 Task: Add Boiron Histaminum Hydrochloricum 200C to the cart.
Action: Mouse moved to (327, 160)
Screenshot: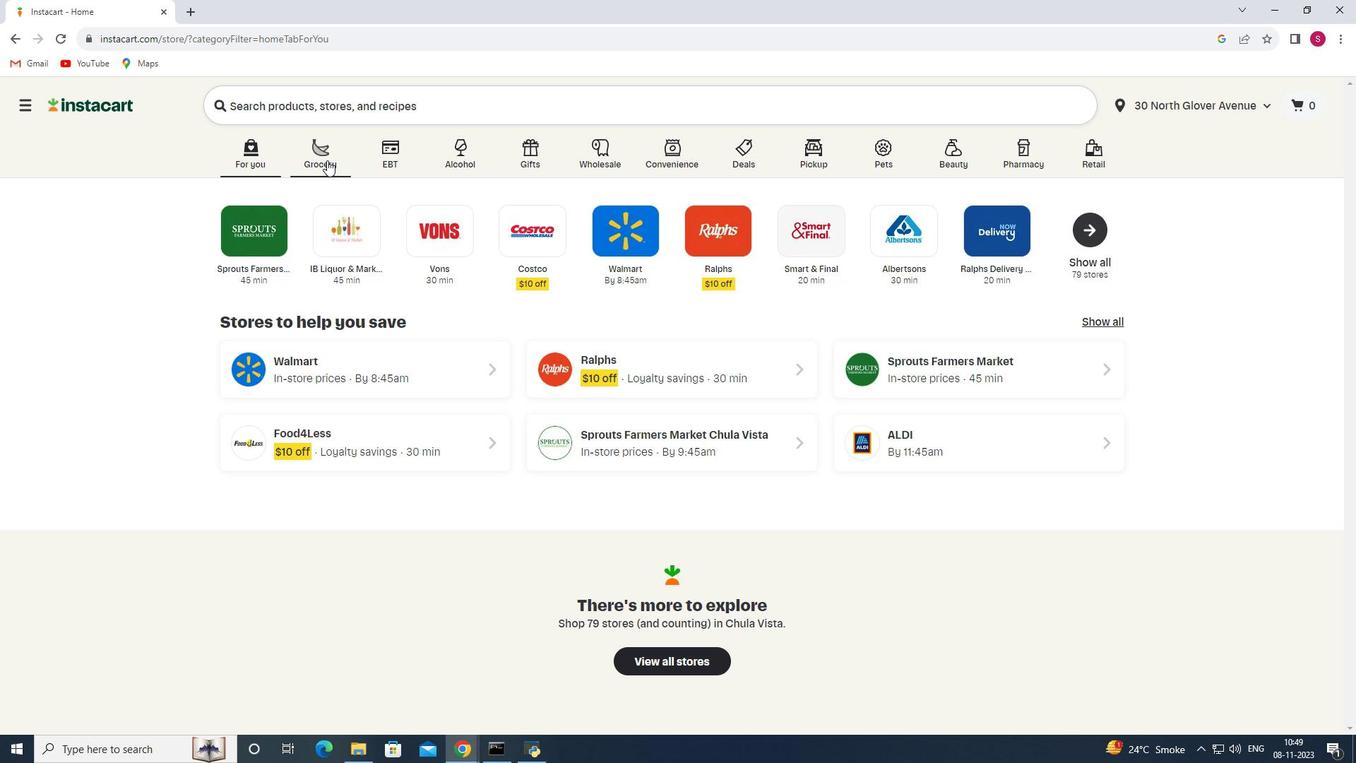 
Action: Mouse pressed left at (327, 160)
Screenshot: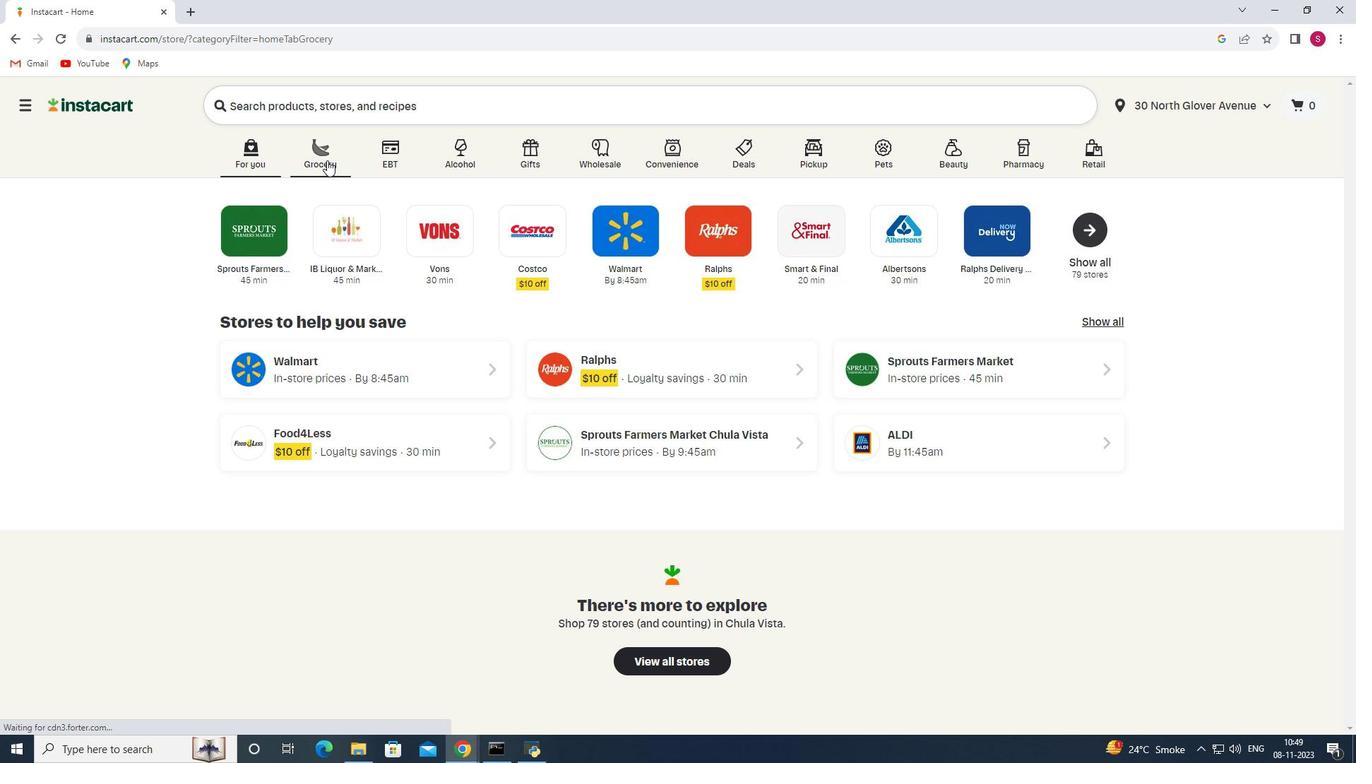 
Action: Mouse moved to (351, 404)
Screenshot: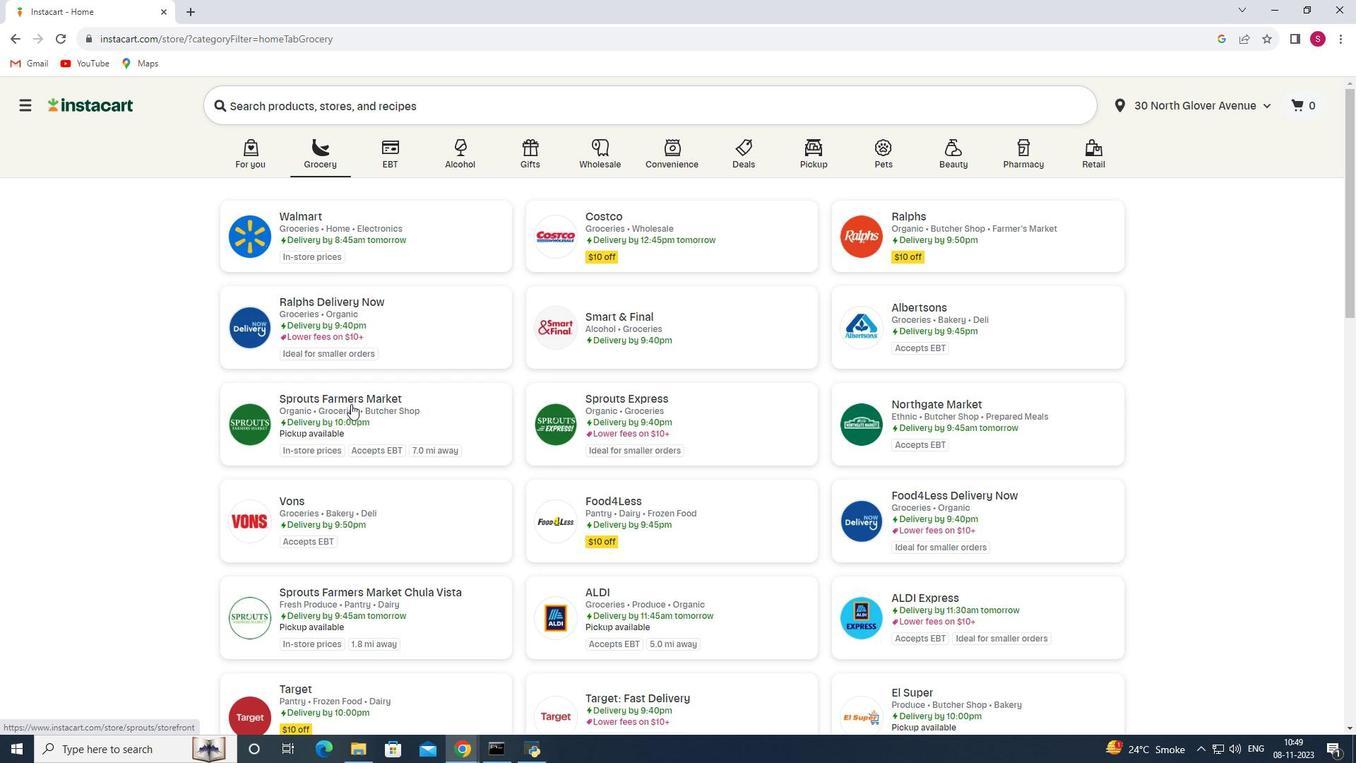 
Action: Mouse pressed left at (351, 404)
Screenshot: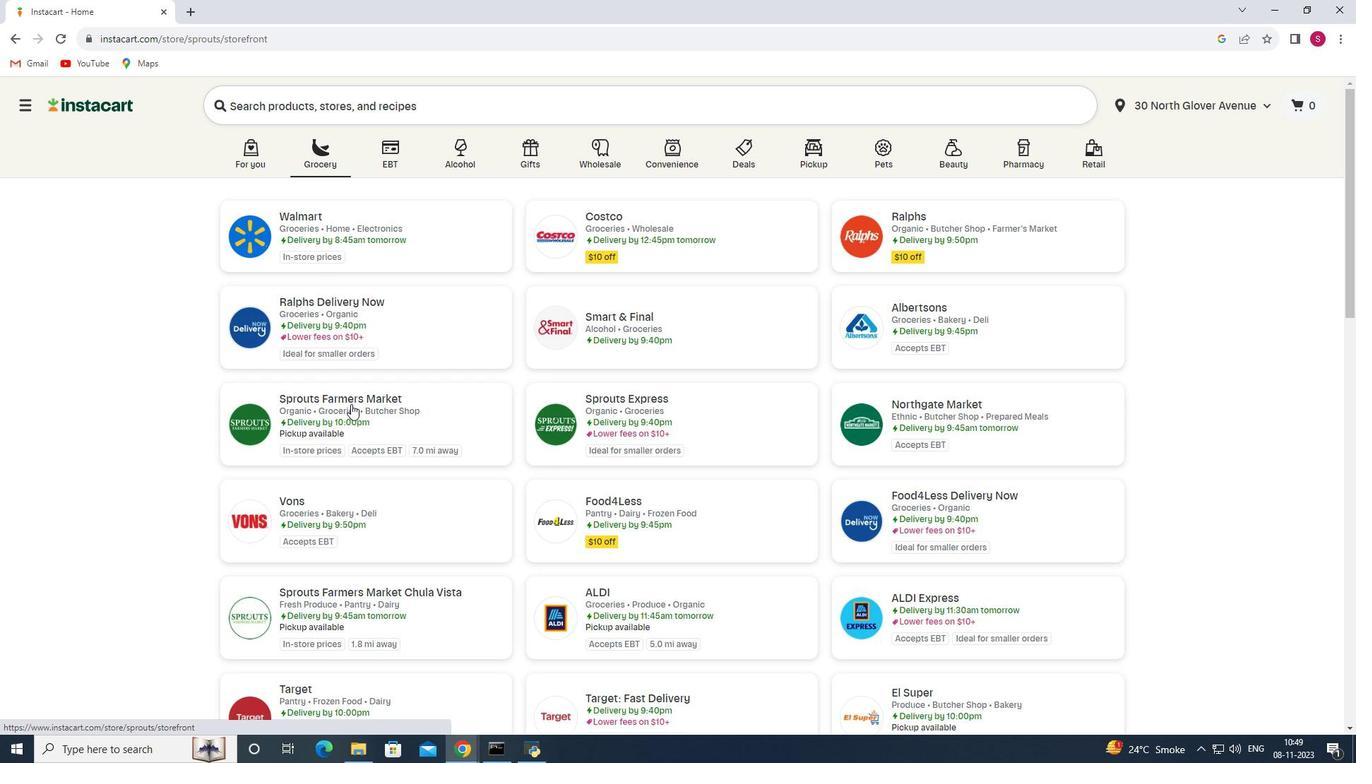 
Action: Mouse moved to (103, 386)
Screenshot: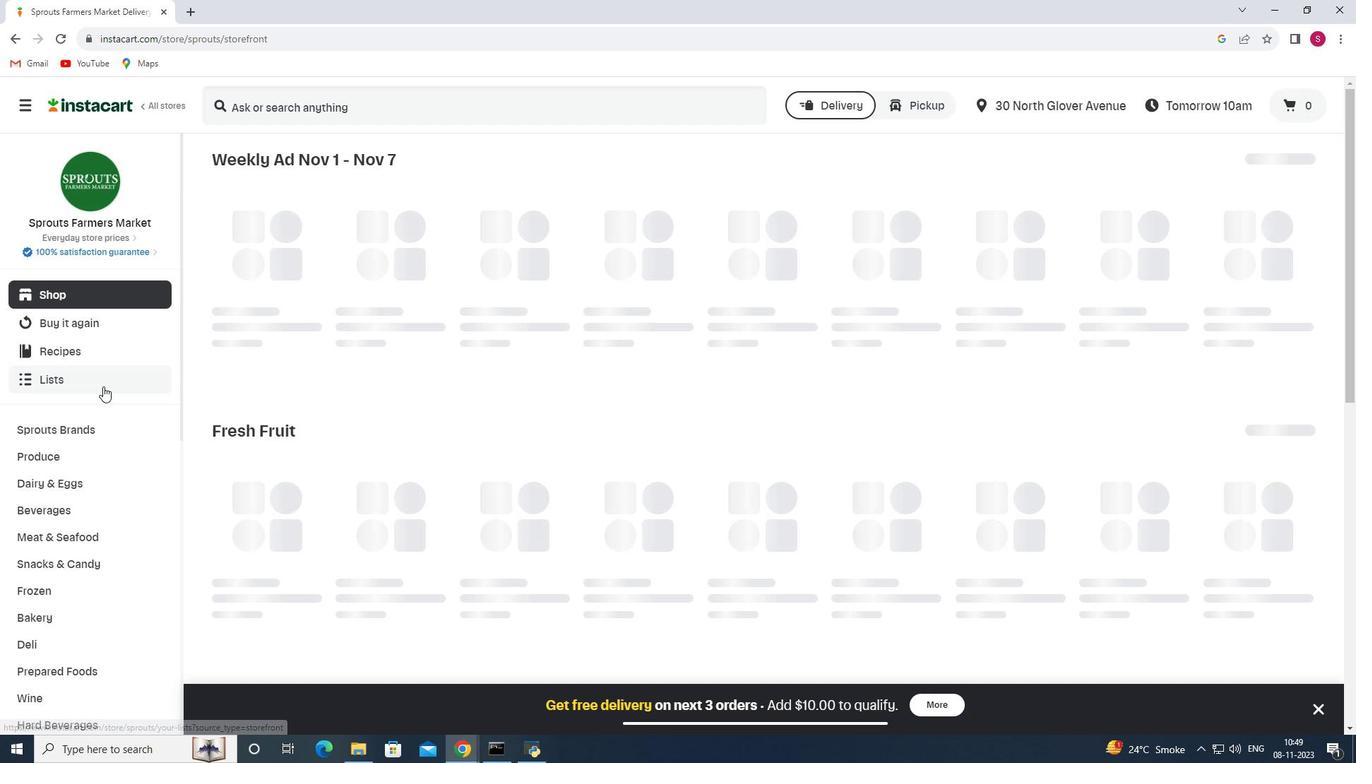 
Action: Mouse scrolled (103, 385) with delta (0, 0)
Screenshot: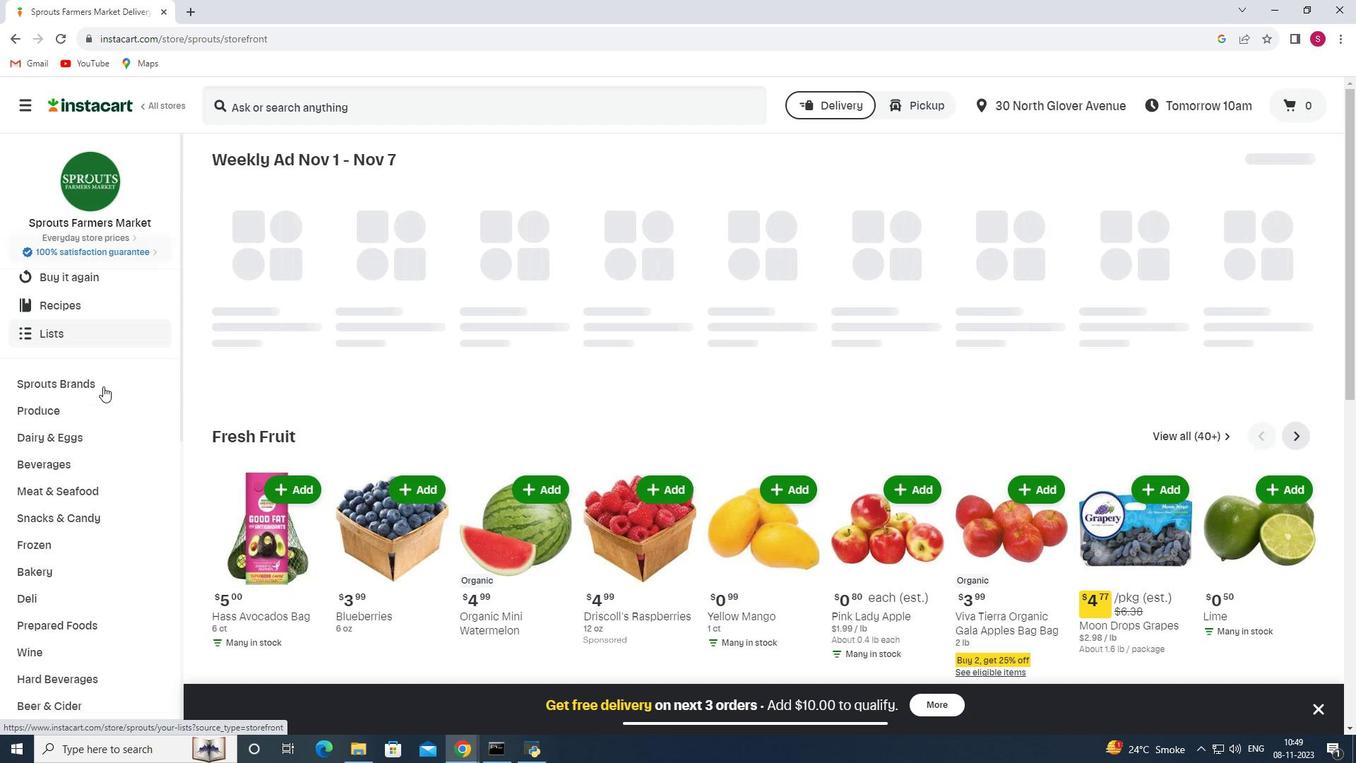 
Action: Mouse scrolled (103, 385) with delta (0, 0)
Screenshot: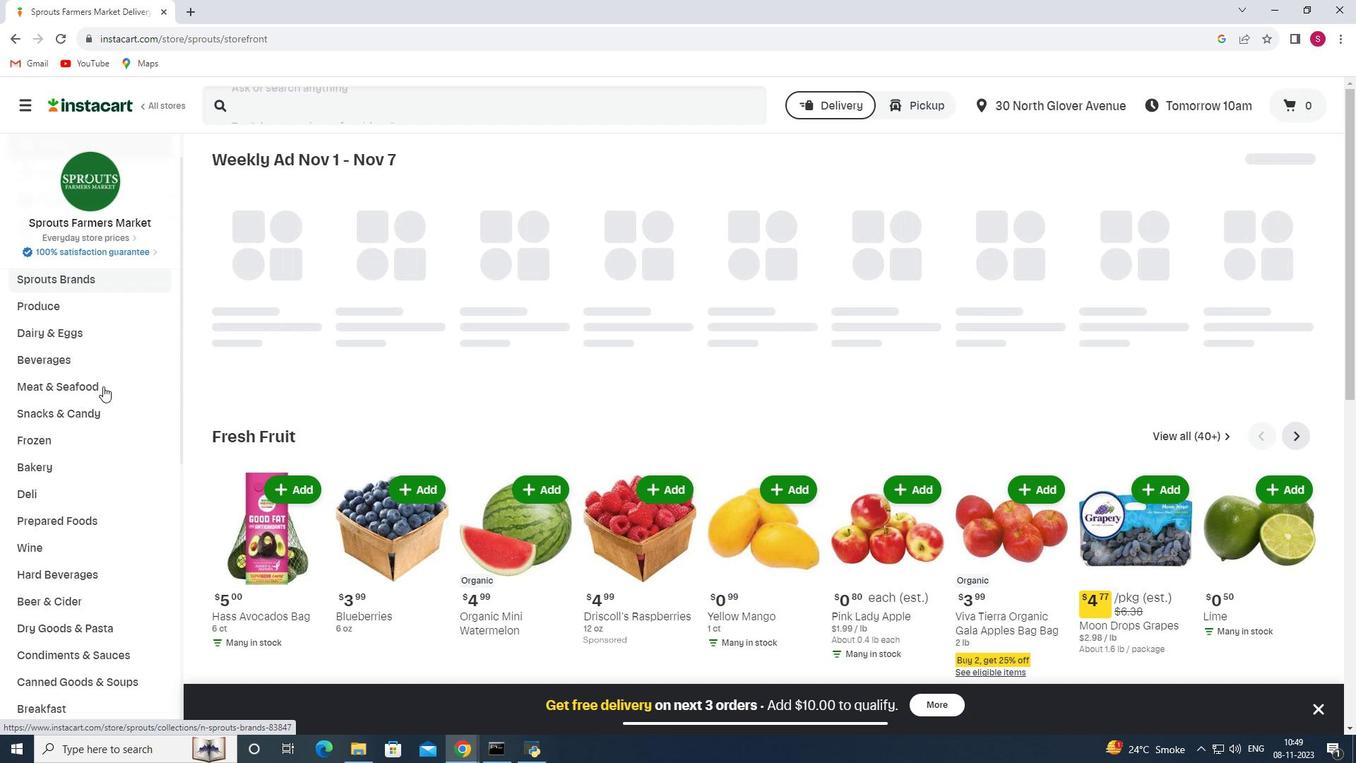 
Action: Mouse scrolled (103, 385) with delta (0, 0)
Screenshot: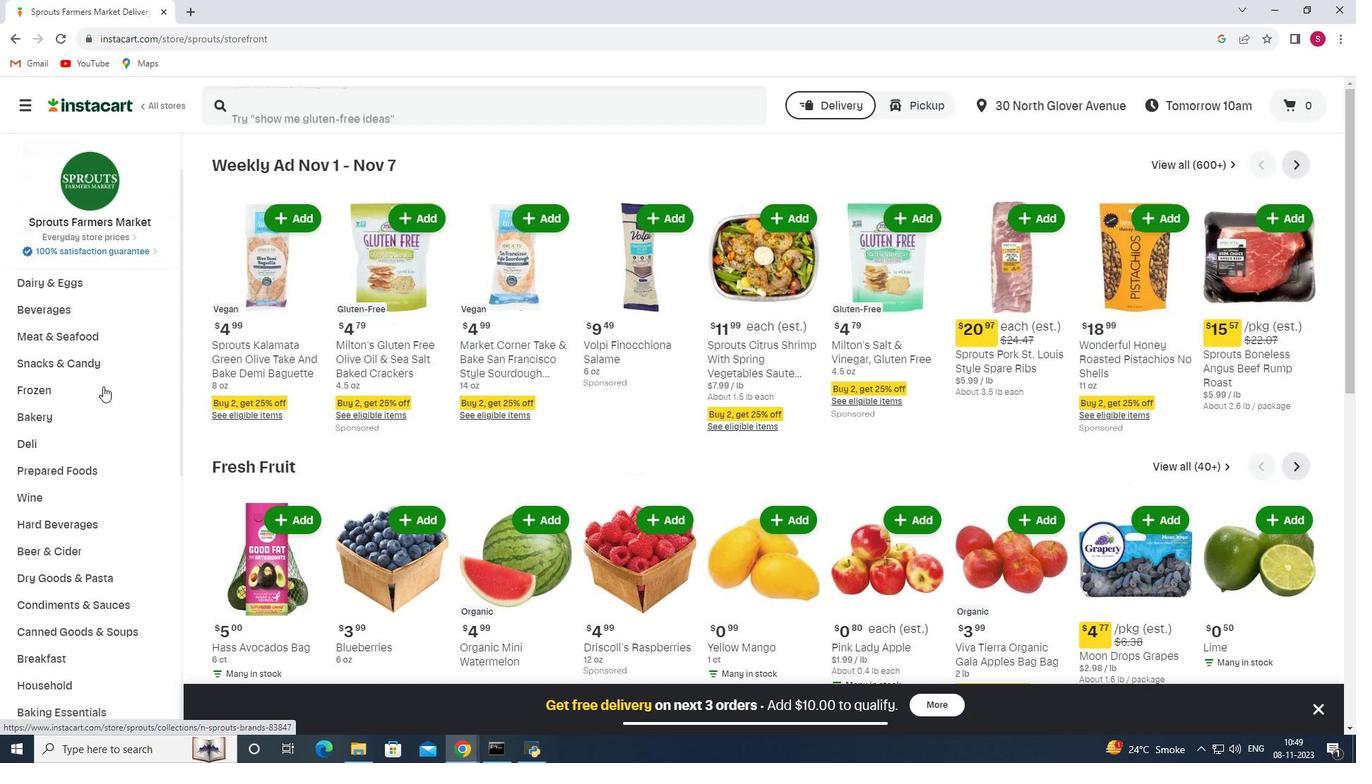 
Action: Mouse scrolled (103, 385) with delta (0, 0)
Screenshot: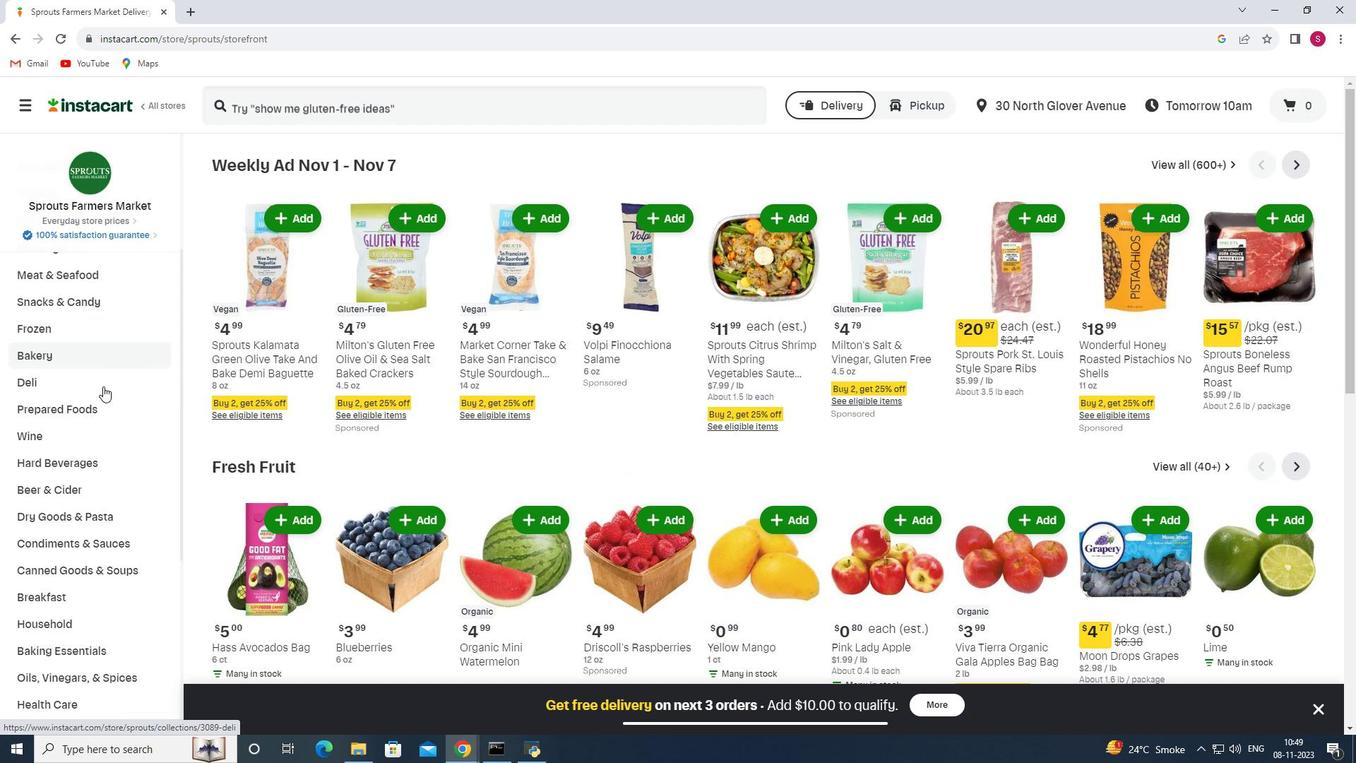 
Action: Mouse scrolled (103, 385) with delta (0, 0)
Screenshot: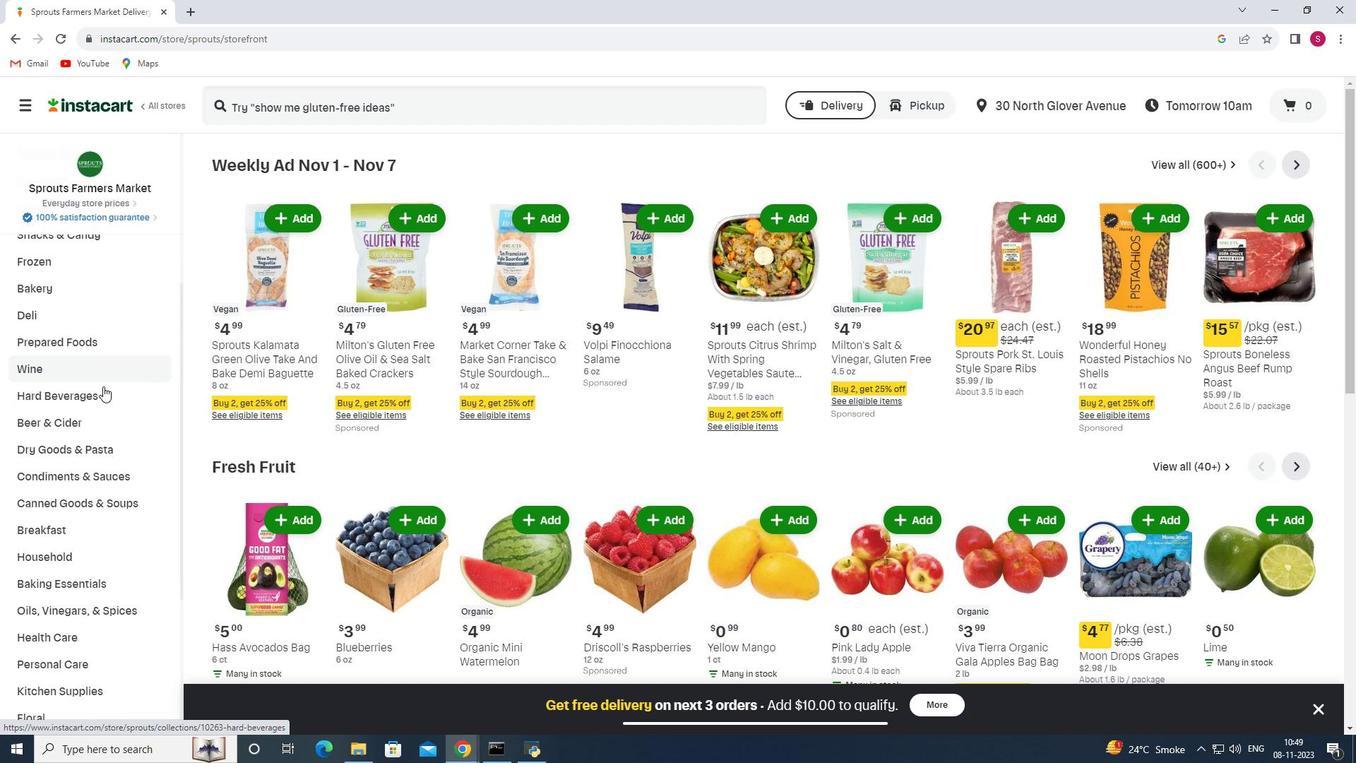 
Action: Mouse scrolled (103, 385) with delta (0, 0)
Screenshot: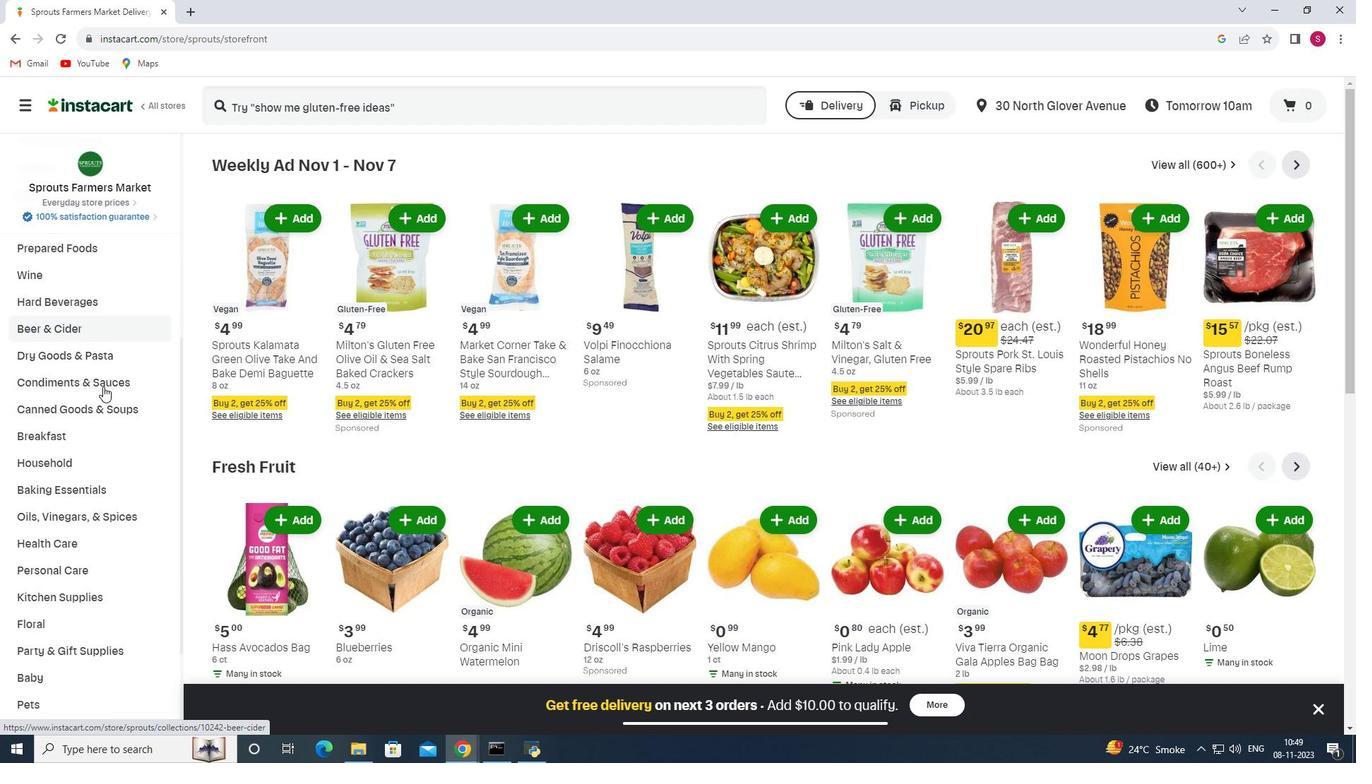 
Action: Mouse scrolled (103, 385) with delta (0, 0)
Screenshot: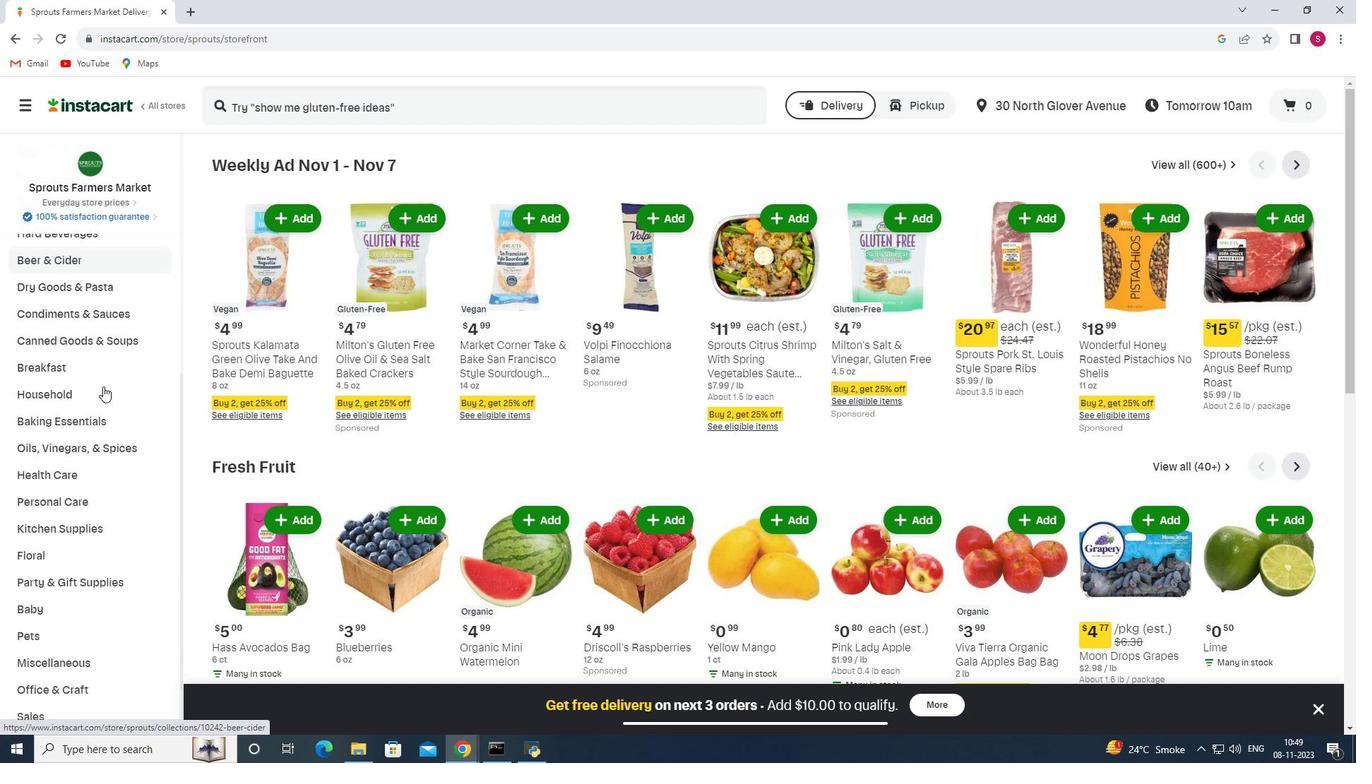 
Action: Mouse scrolled (103, 385) with delta (0, 0)
Screenshot: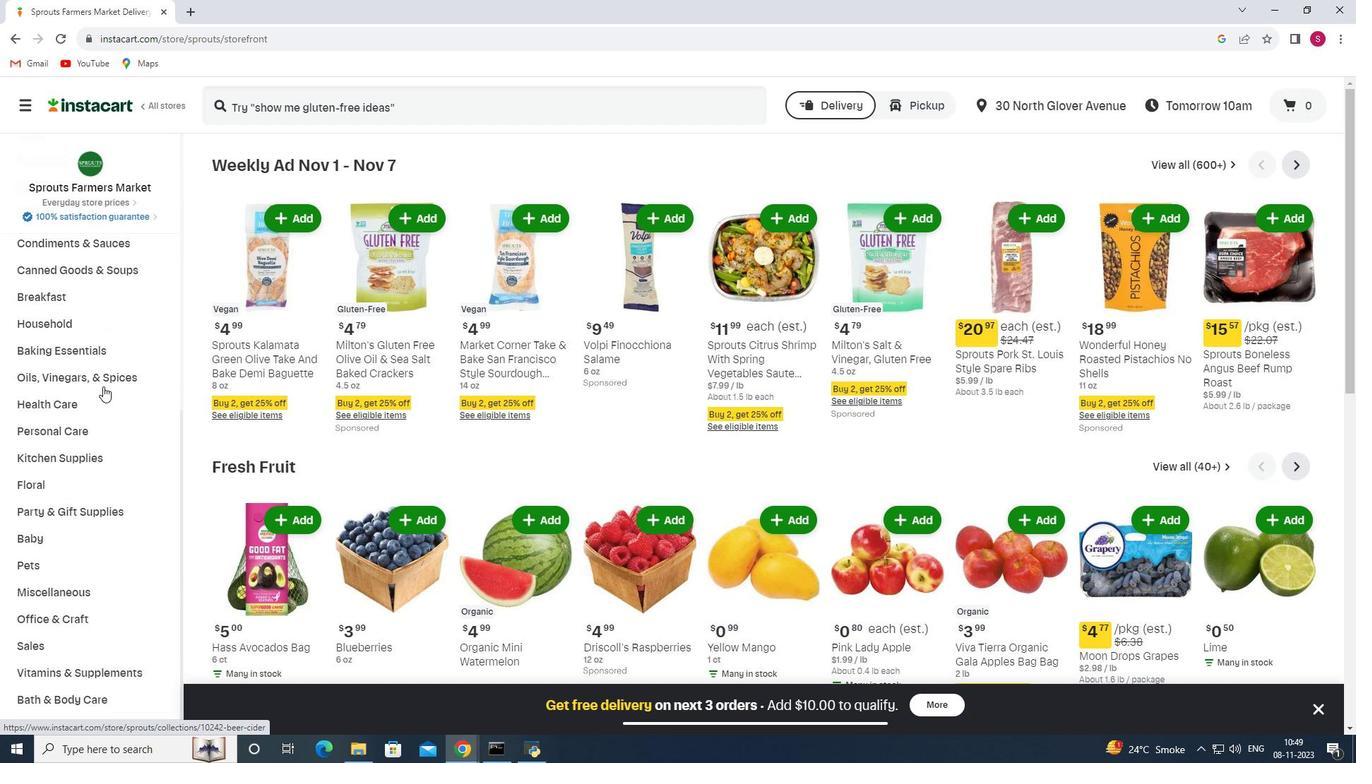 
Action: Mouse moved to (92, 395)
Screenshot: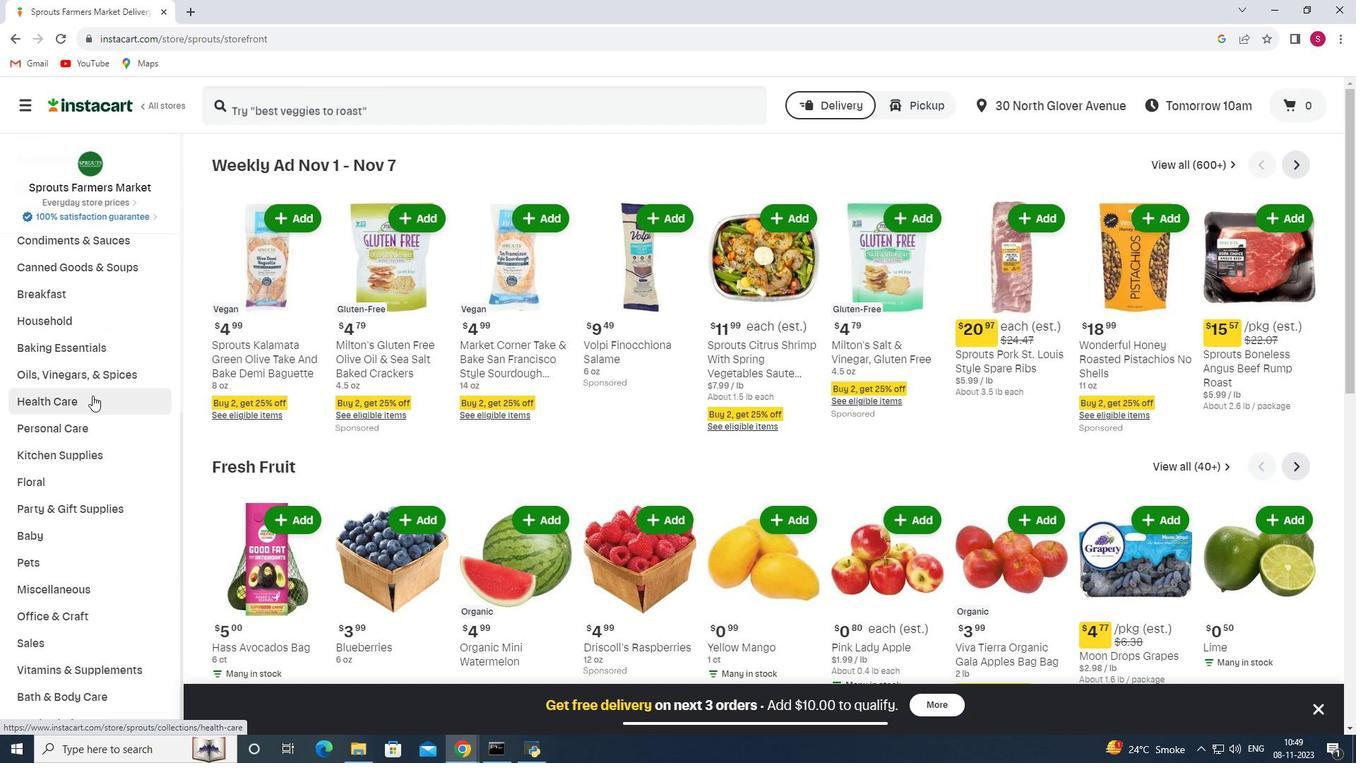 
Action: Mouse pressed left at (92, 395)
Screenshot: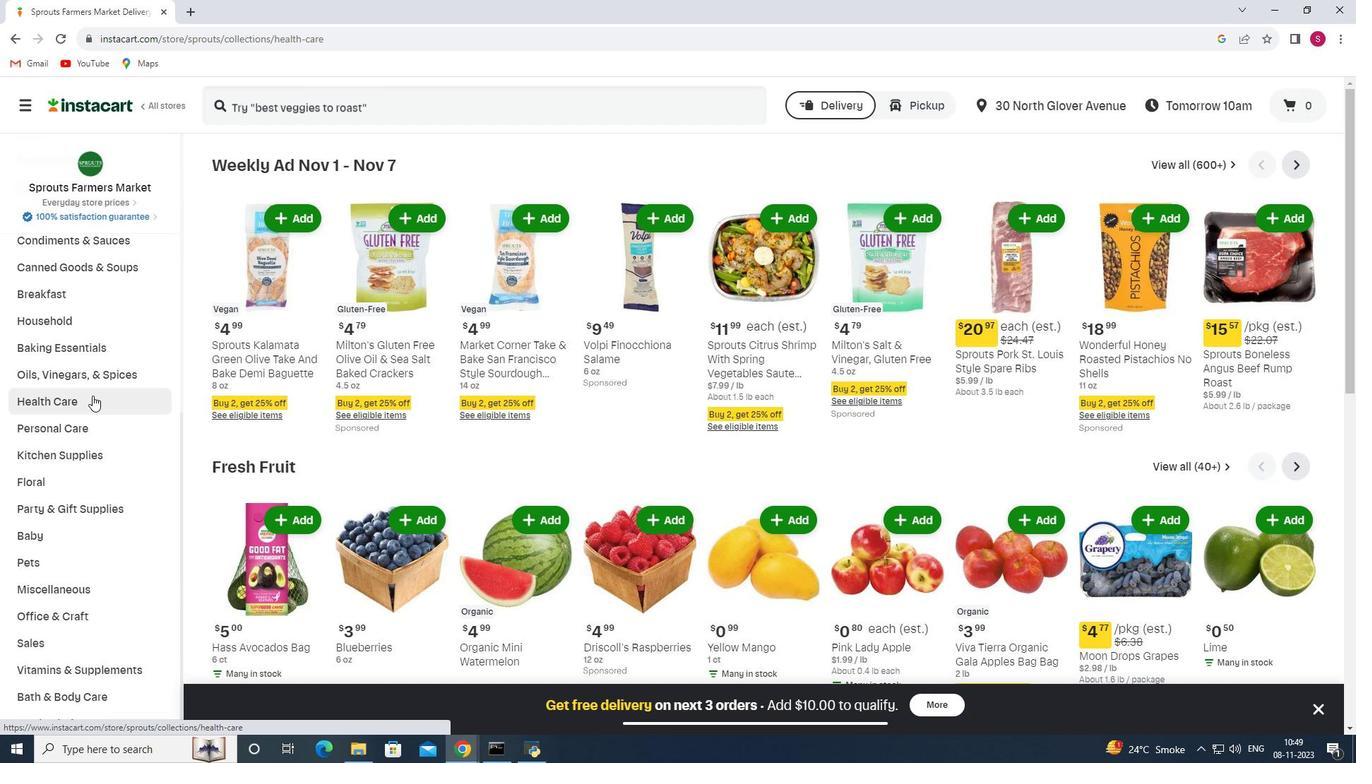
Action: Mouse moved to (493, 200)
Screenshot: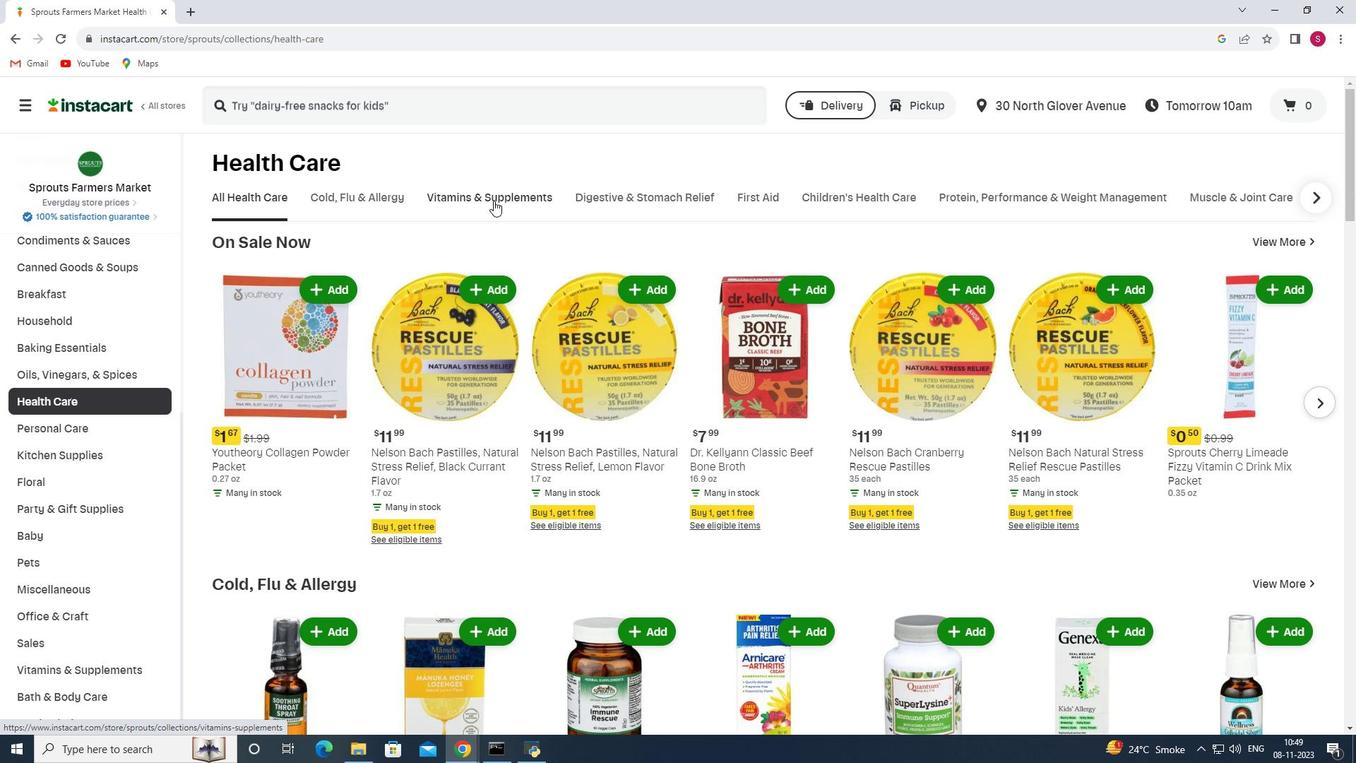 
Action: Mouse pressed left at (493, 200)
Screenshot: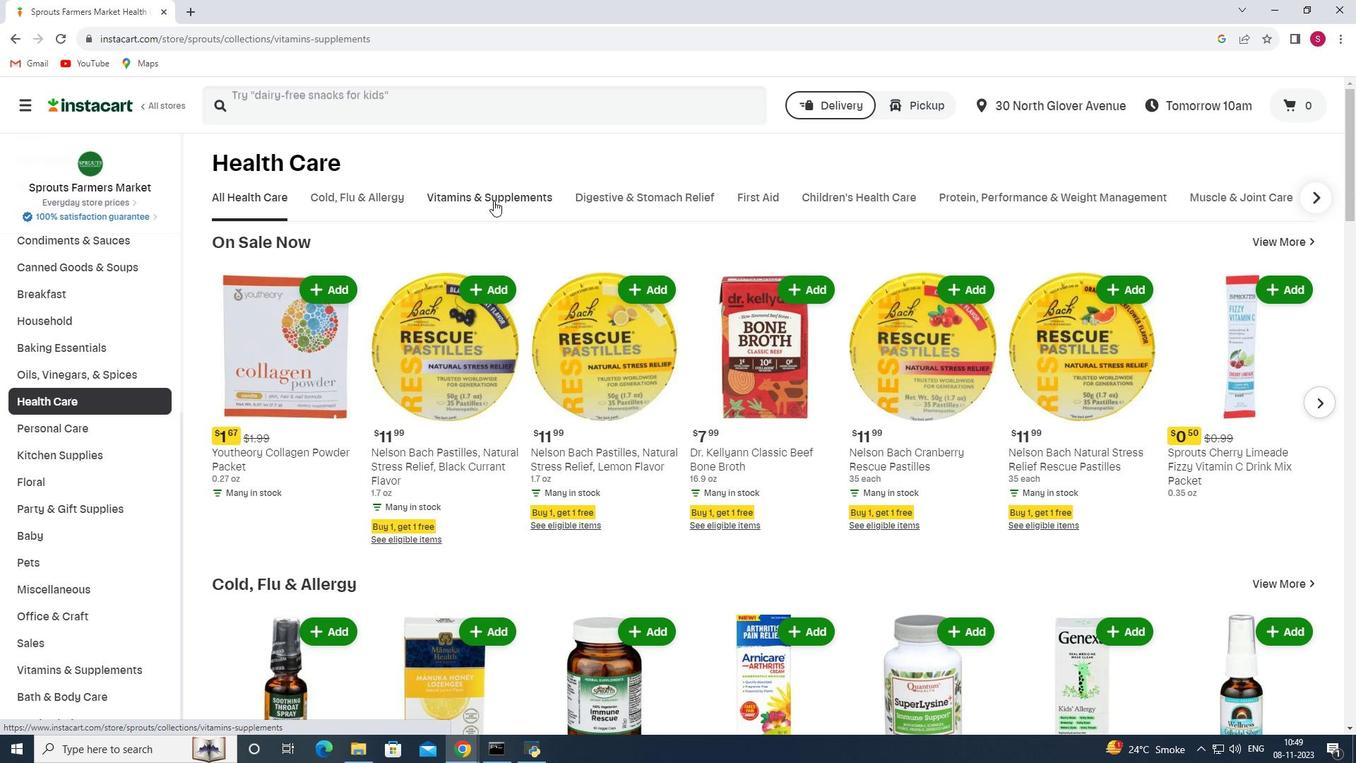 
Action: Mouse moved to (1109, 262)
Screenshot: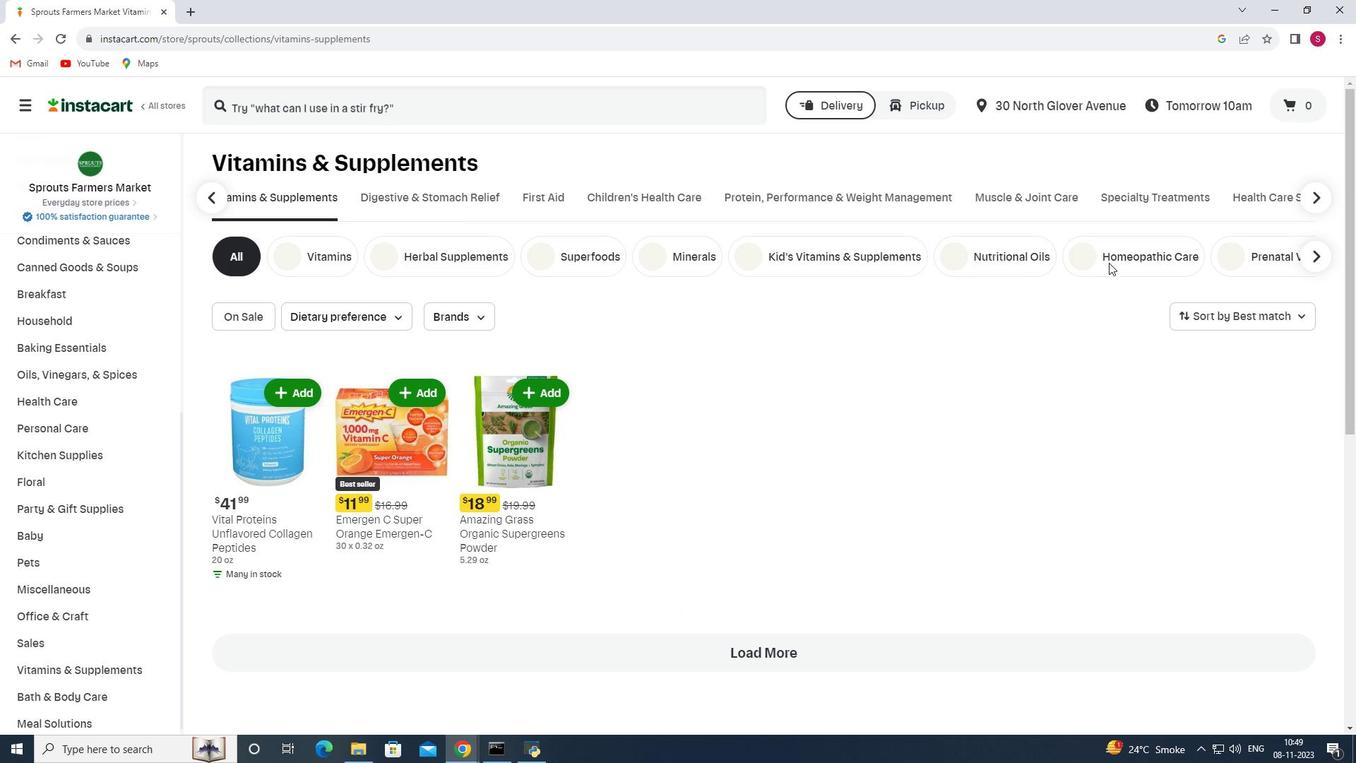 
Action: Mouse pressed left at (1109, 262)
Screenshot: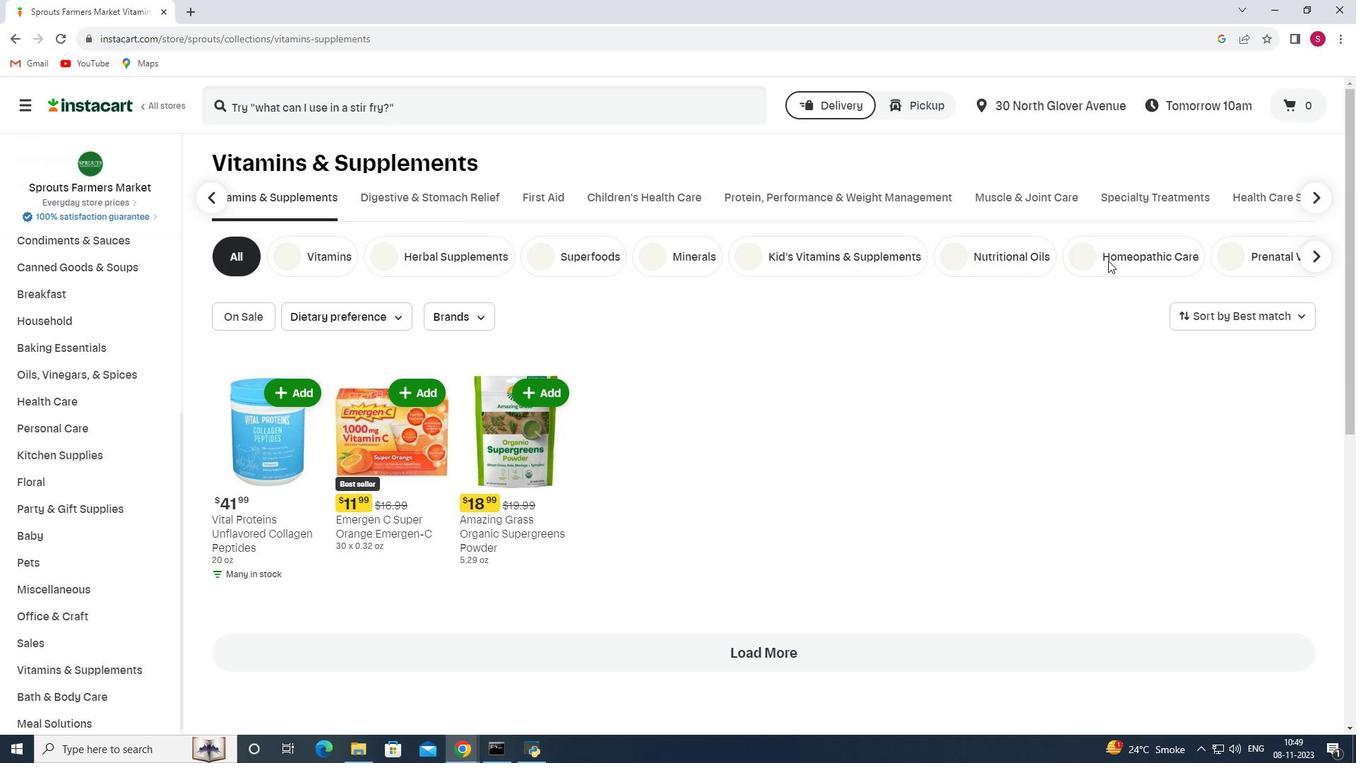 
Action: Mouse moved to (378, 115)
Screenshot: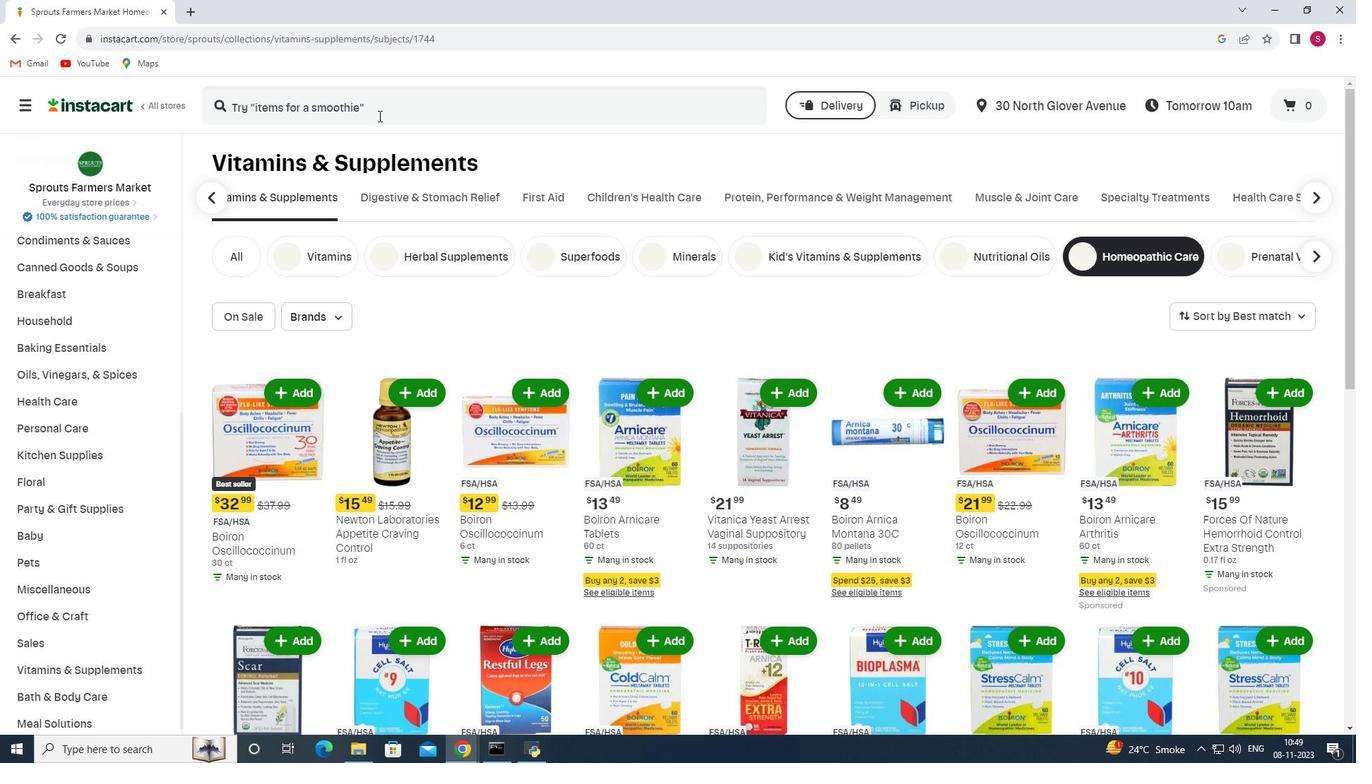 
Action: Mouse pressed left at (378, 115)
Screenshot: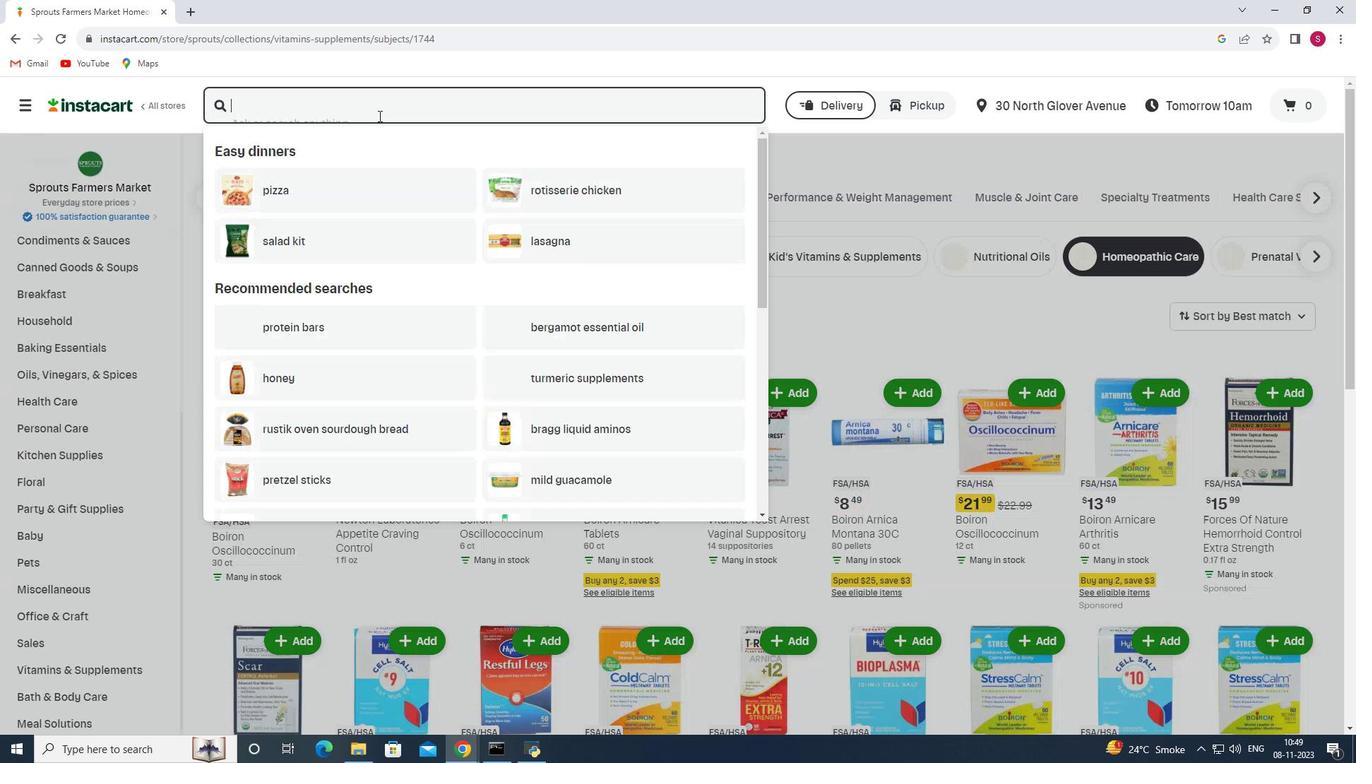 
Action: Key pressed <Key.shift>Boiron<Key.space><Key.shift>Histamium<Key.space><Key.shift>Hydrochloricum<Key.space>200<Key.shift>C<Key.enter>
Screenshot: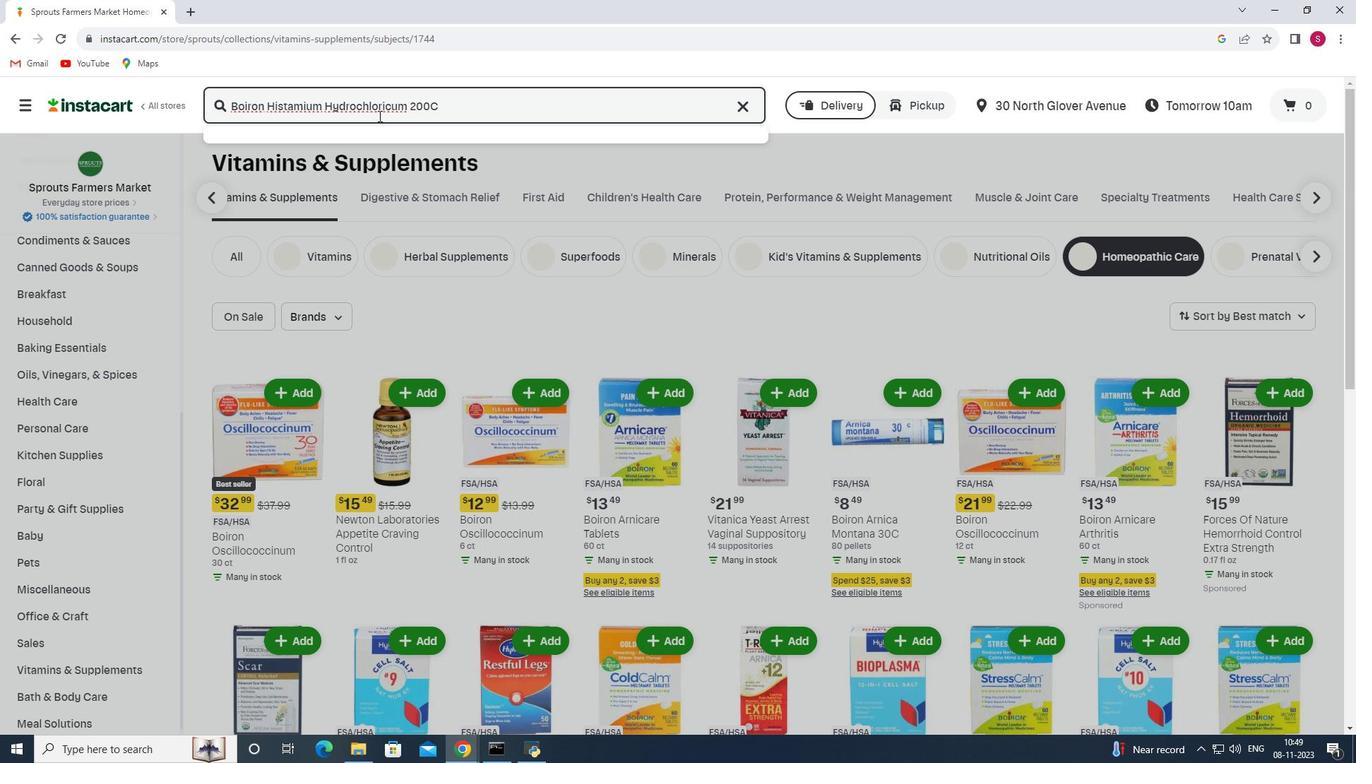 
Action: Mouse moved to (614, 233)
Screenshot: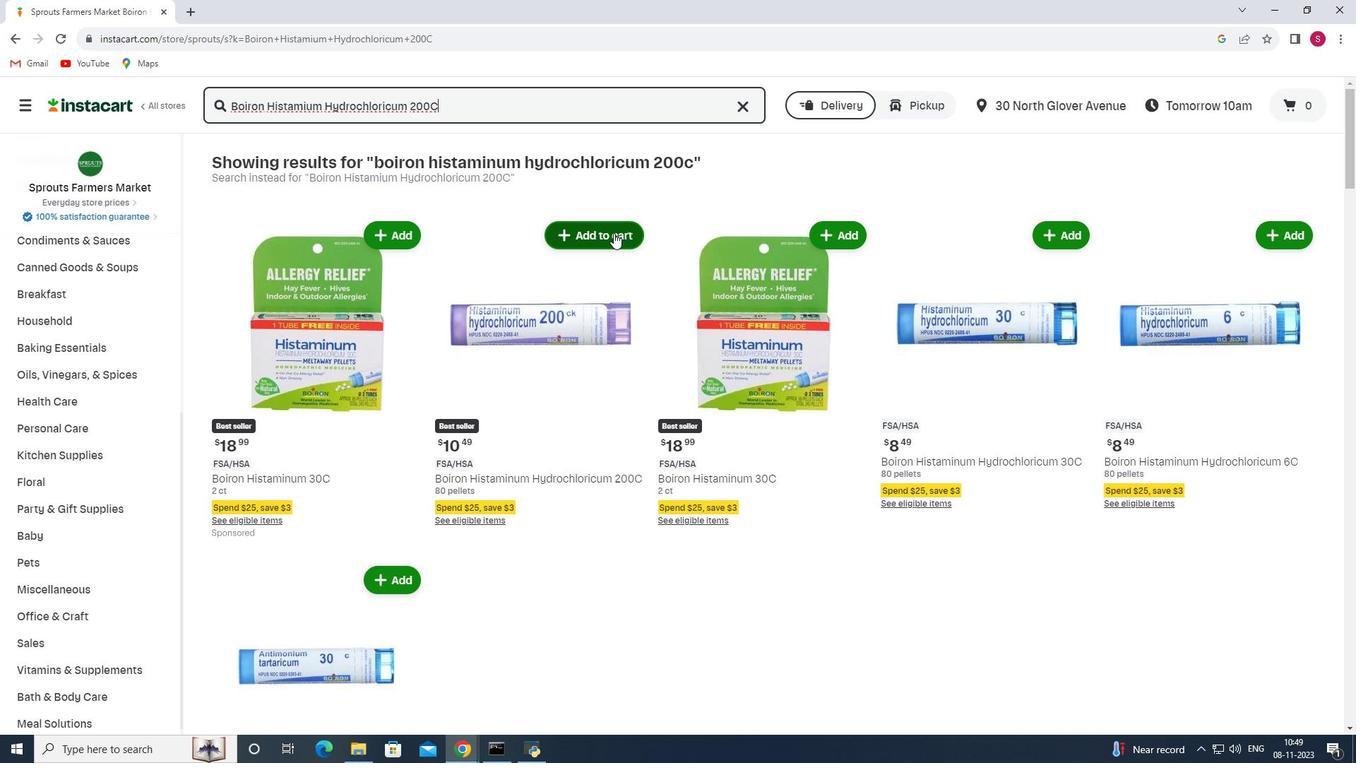 
Action: Mouse pressed left at (614, 233)
Screenshot: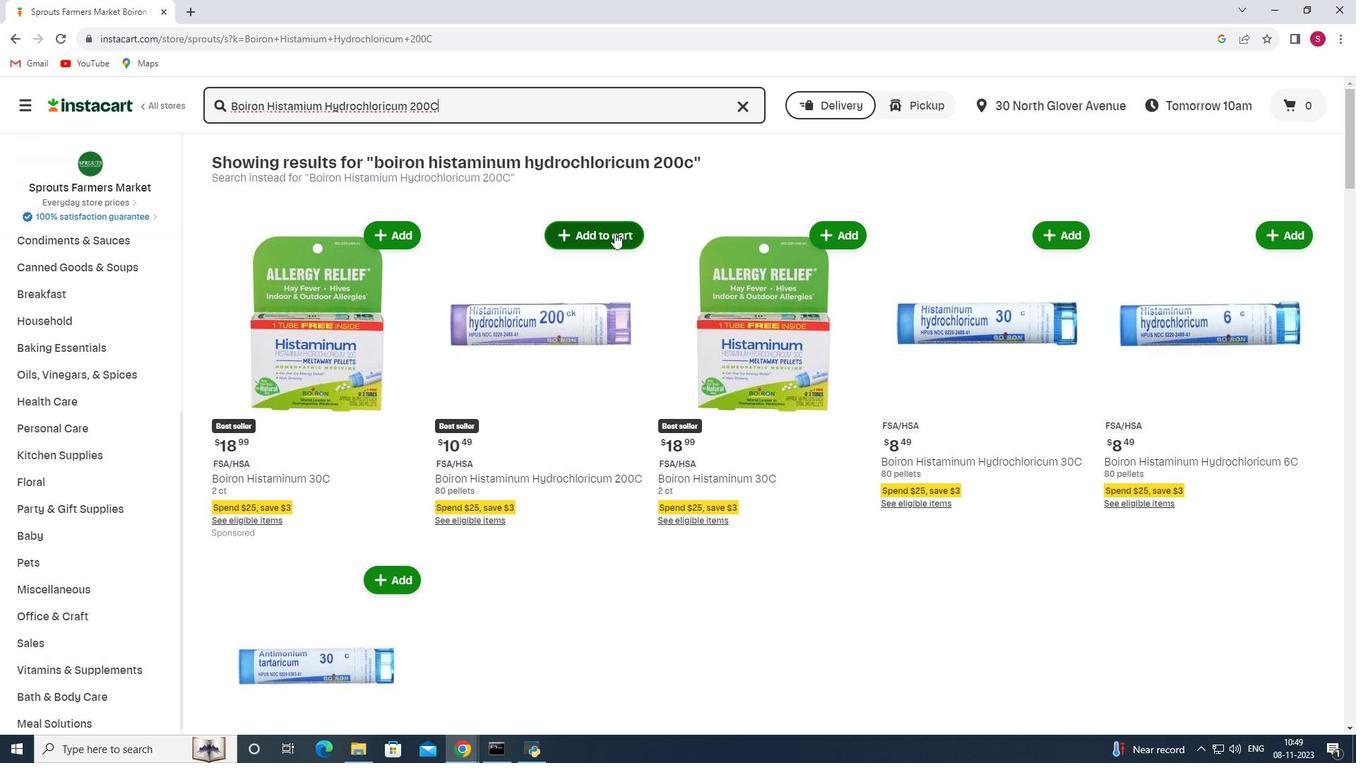 
Action: Mouse moved to (610, 279)
Screenshot: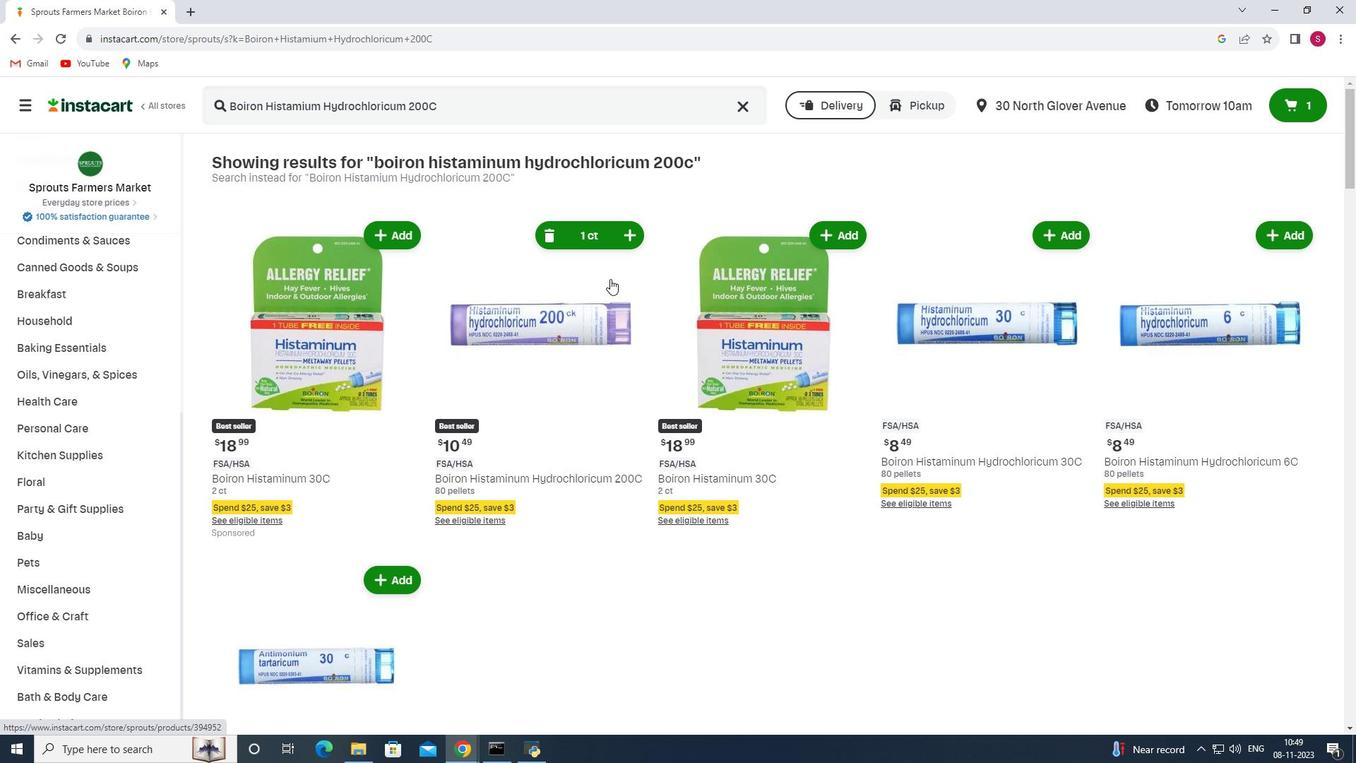 
